 Task: Apply the theme  ""Tropic"".
Action: Mouse moved to (186, 68)
Screenshot: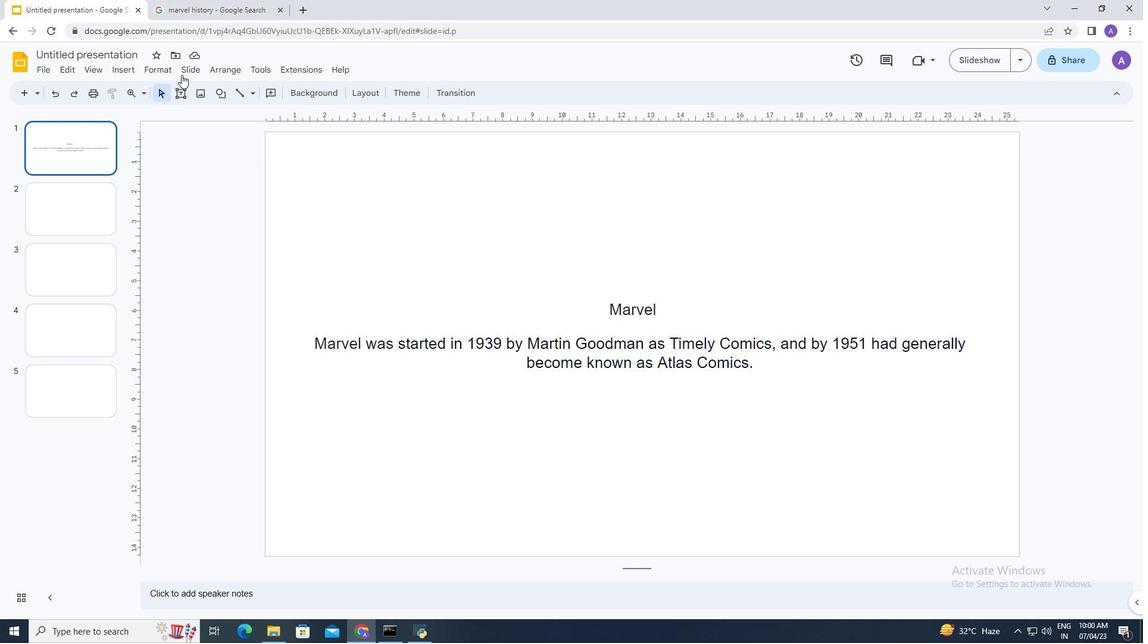 
Action: Mouse pressed left at (186, 68)
Screenshot: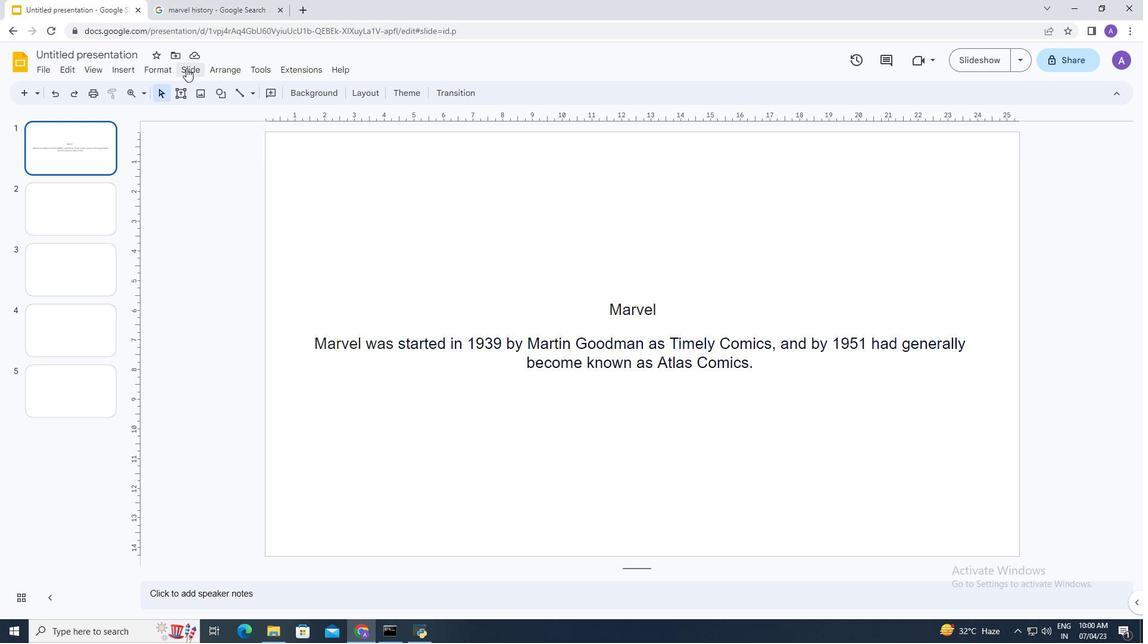 
Action: Mouse moved to (242, 282)
Screenshot: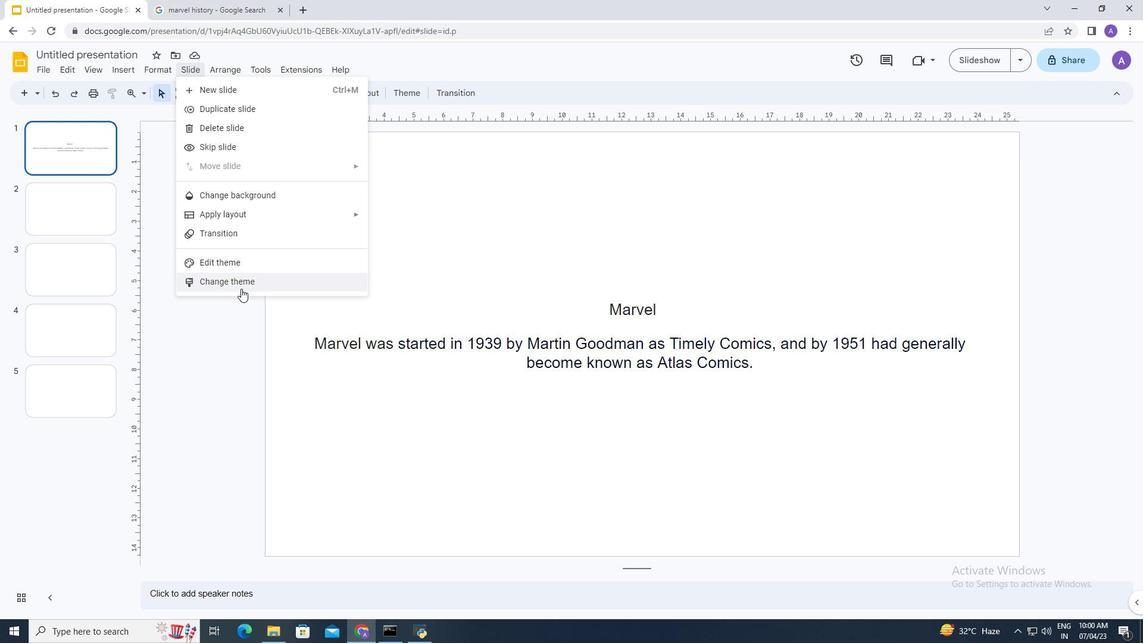 
Action: Mouse pressed left at (242, 282)
Screenshot: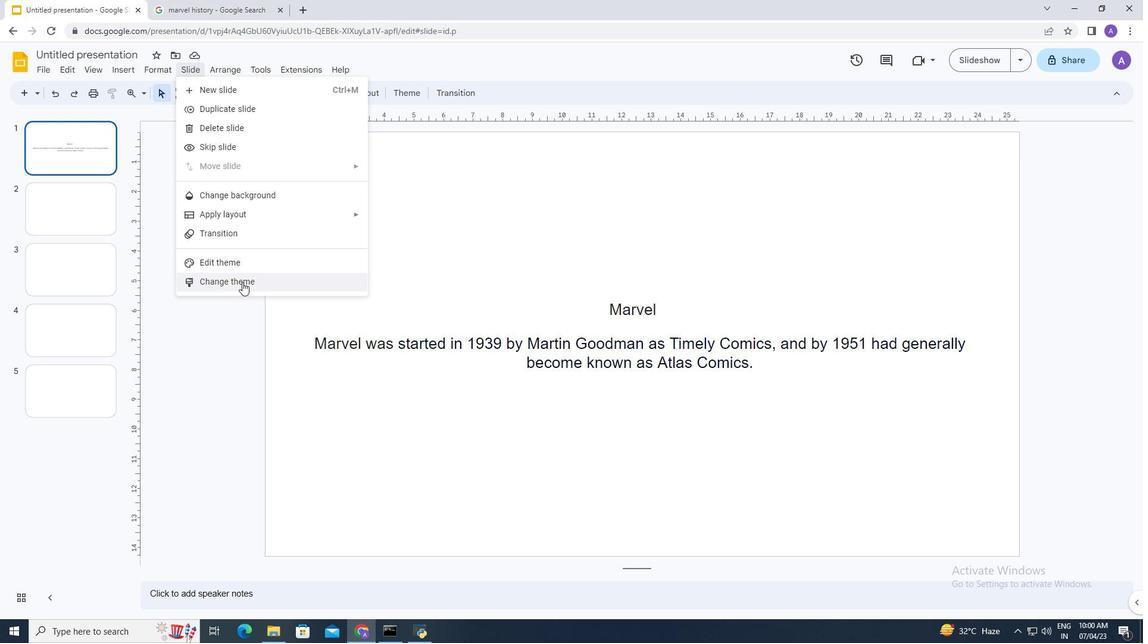 
Action: Mouse moved to (1018, 325)
Screenshot: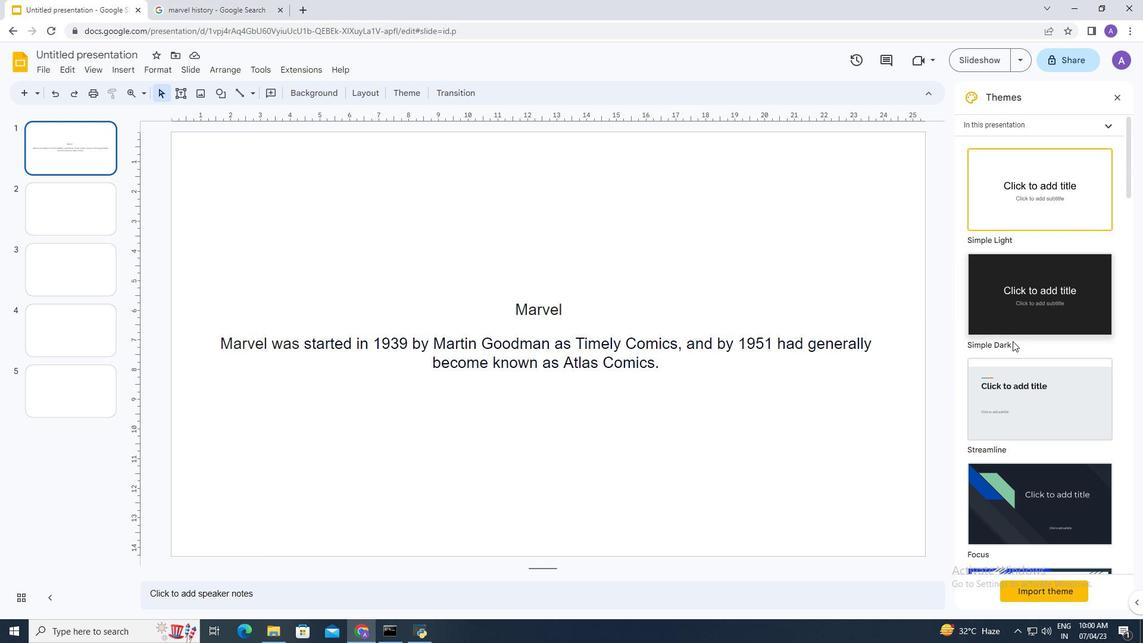 
Action: Mouse scrolled (1018, 325) with delta (0, 0)
Screenshot: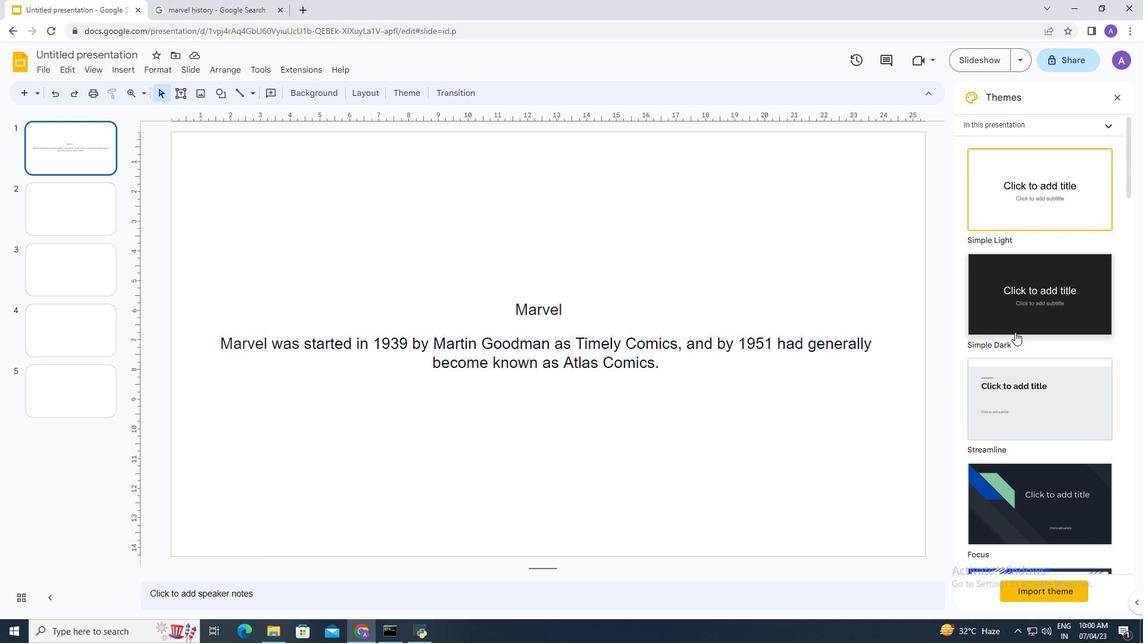 
Action: Mouse scrolled (1018, 325) with delta (0, 0)
Screenshot: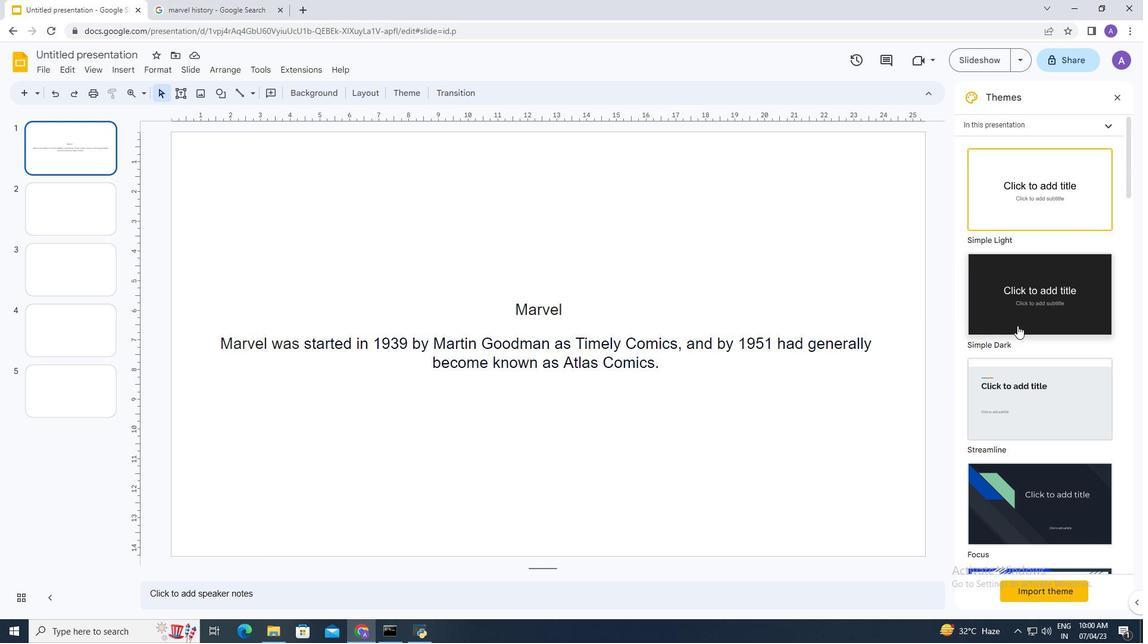 
Action: Mouse scrolled (1018, 325) with delta (0, 0)
Screenshot: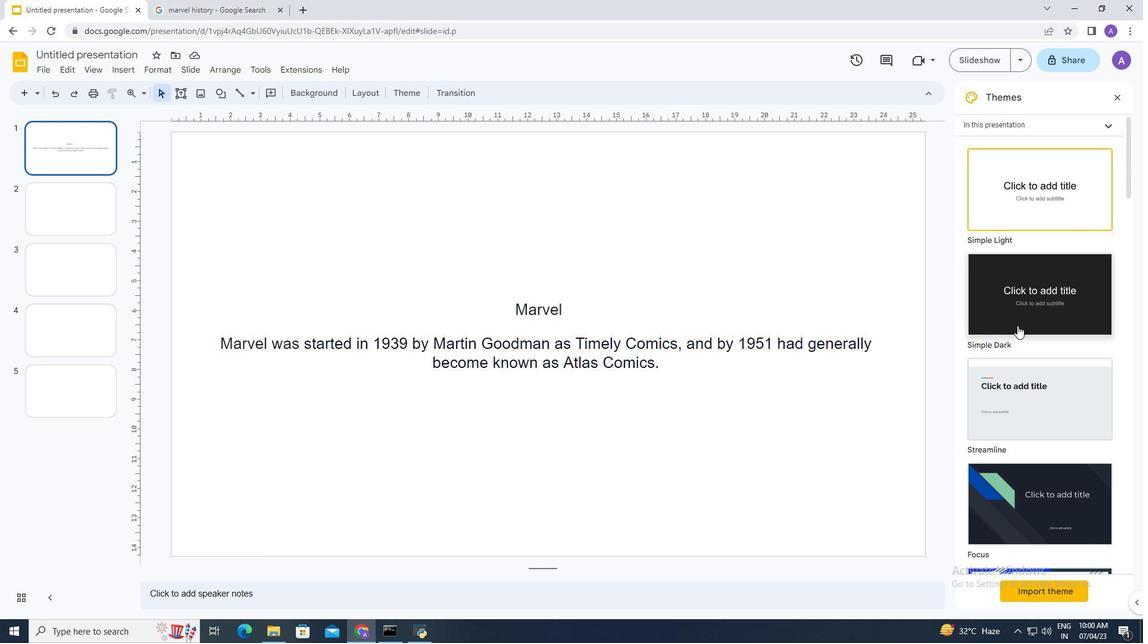 
Action: Mouse scrolled (1018, 325) with delta (0, 0)
Screenshot: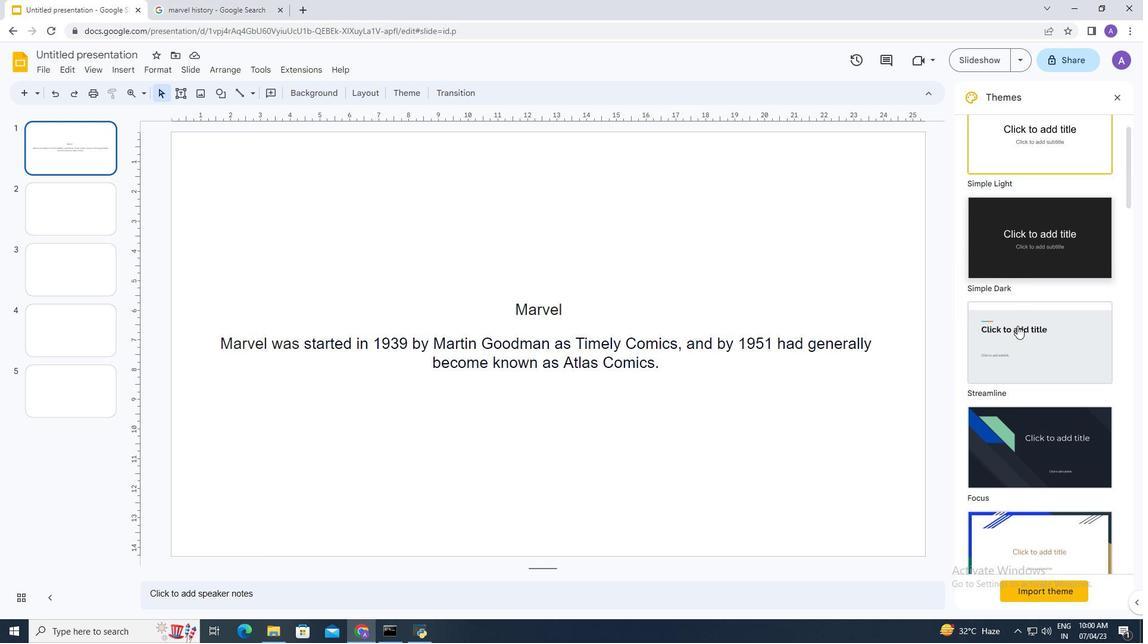 
Action: Mouse scrolled (1018, 325) with delta (0, 0)
Screenshot: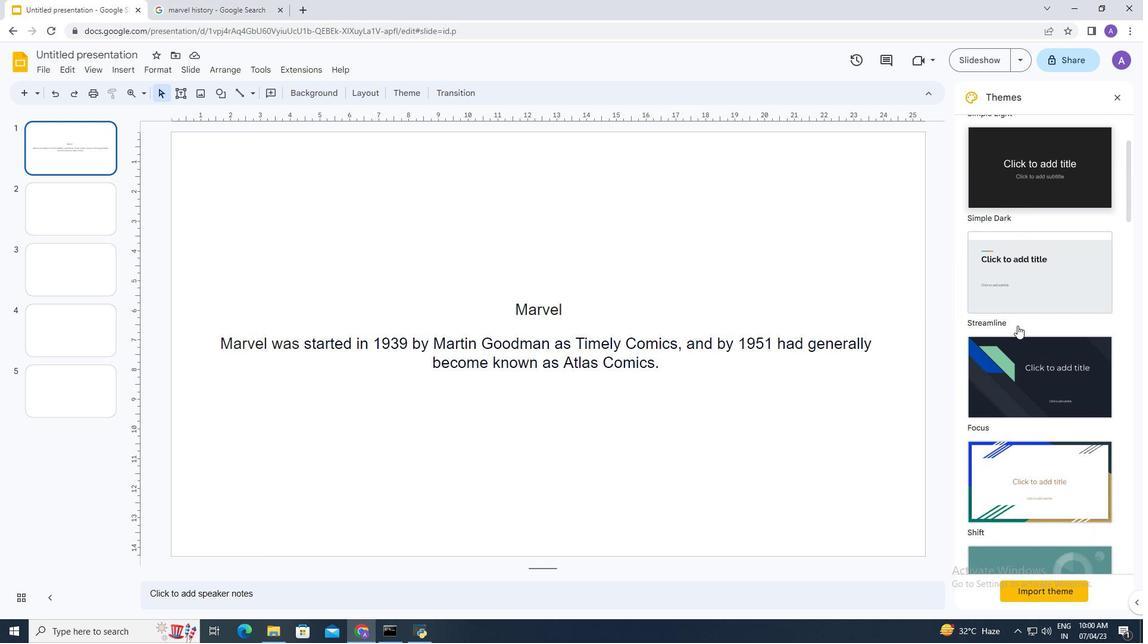 
Action: Mouse scrolled (1018, 325) with delta (0, 0)
Screenshot: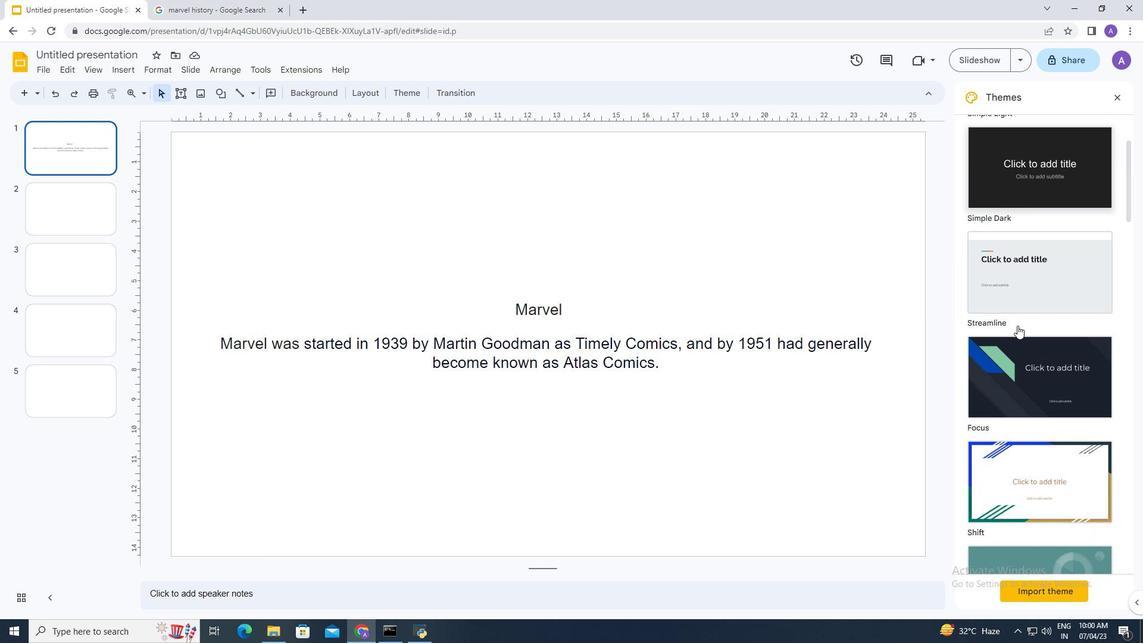 
Action: Mouse scrolled (1018, 325) with delta (0, 0)
Screenshot: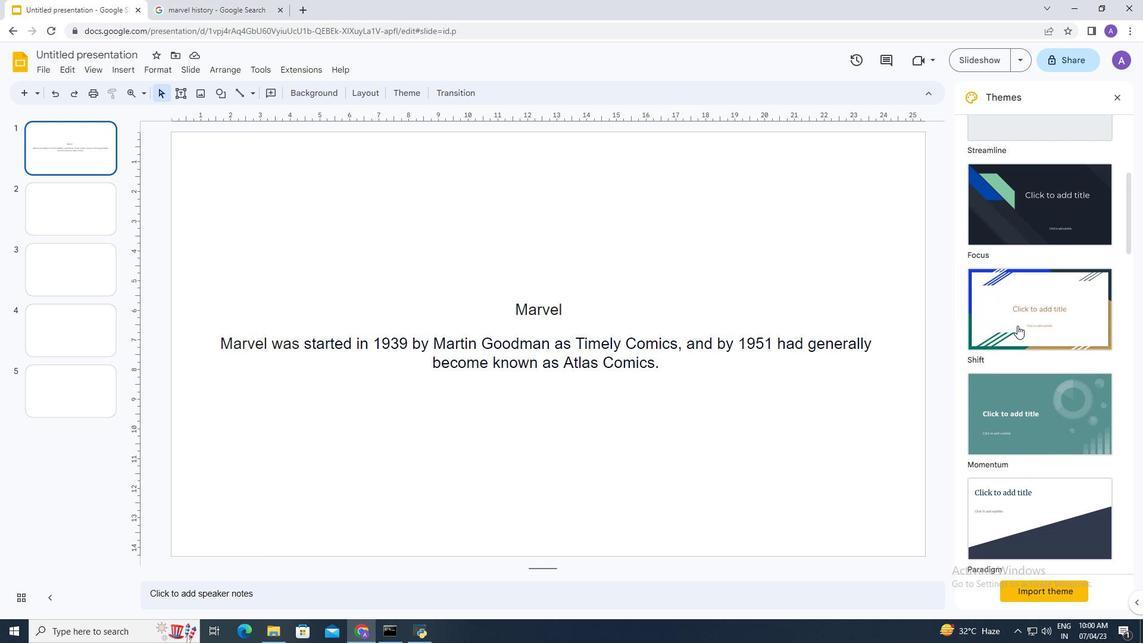 
Action: Mouse scrolled (1018, 325) with delta (0, 0)
Screenshot: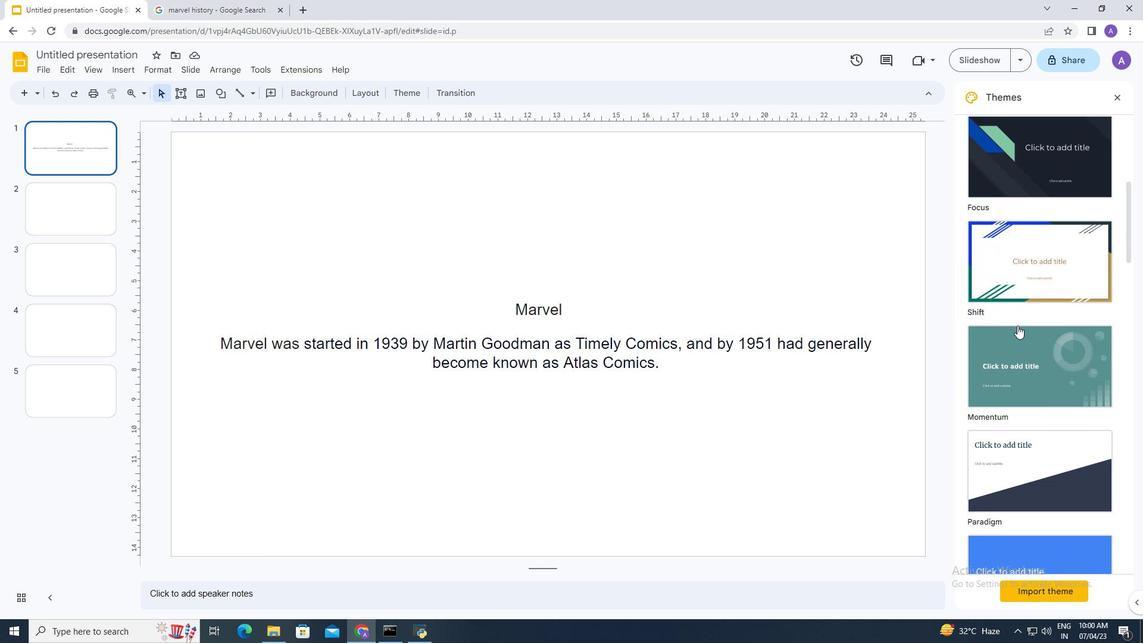 
Action: Mouse scrolled (1018, 325) with delta (0, 0)
Screenshot: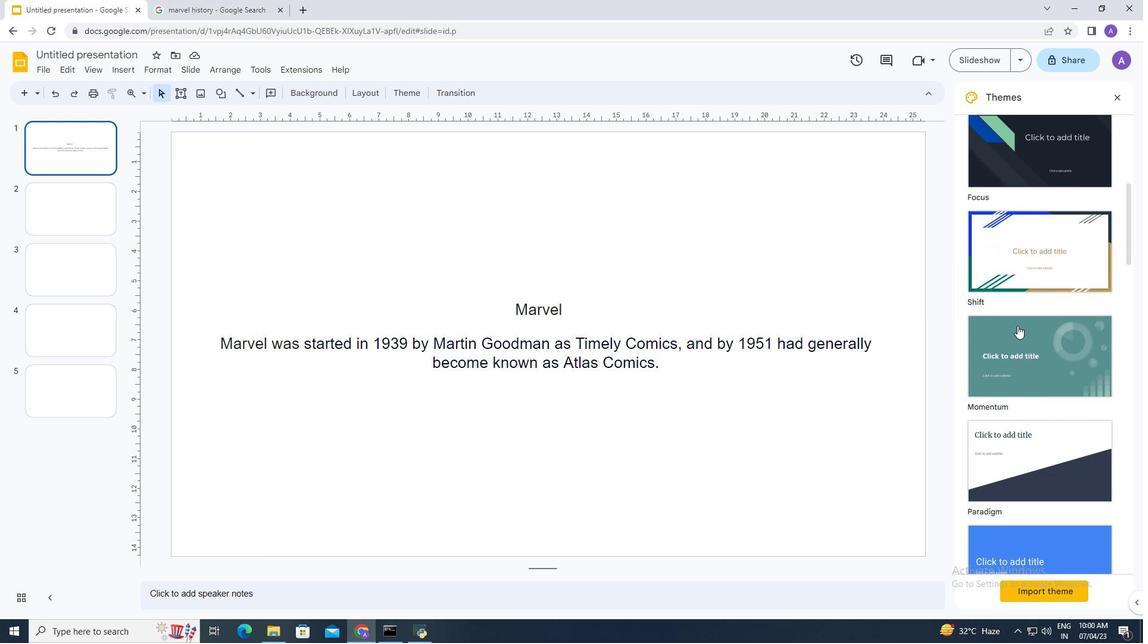
Action: Mouse scrolled (1018, 325) with delta (0, 0)
Screenshot: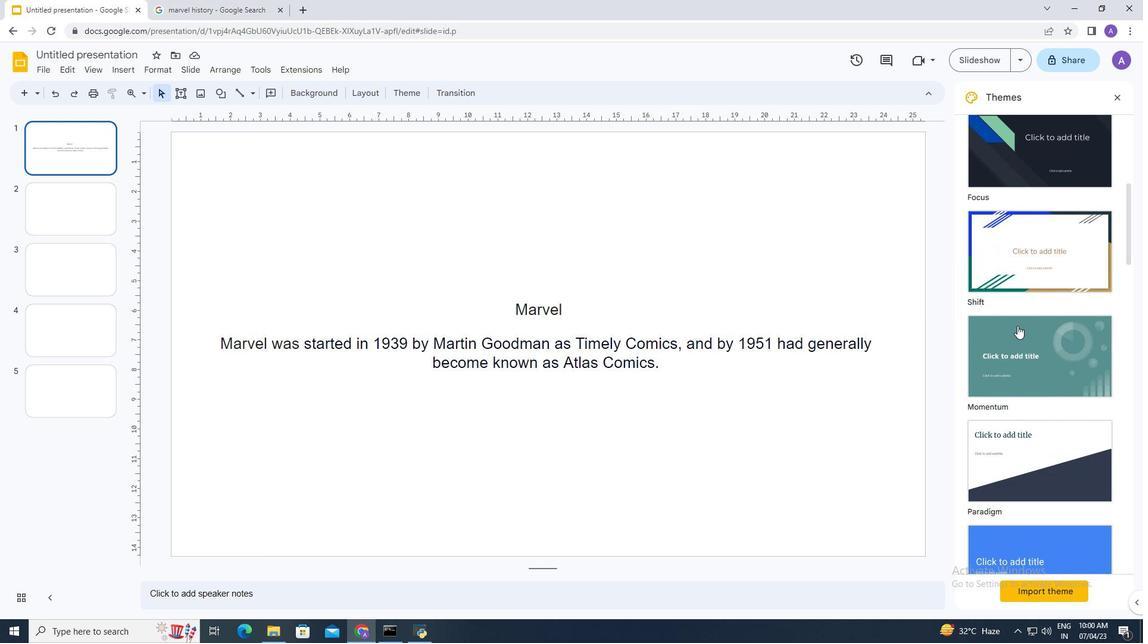 
Action: Mouse scrolled (1018, 325) with delta (0, 0)
Screenshot: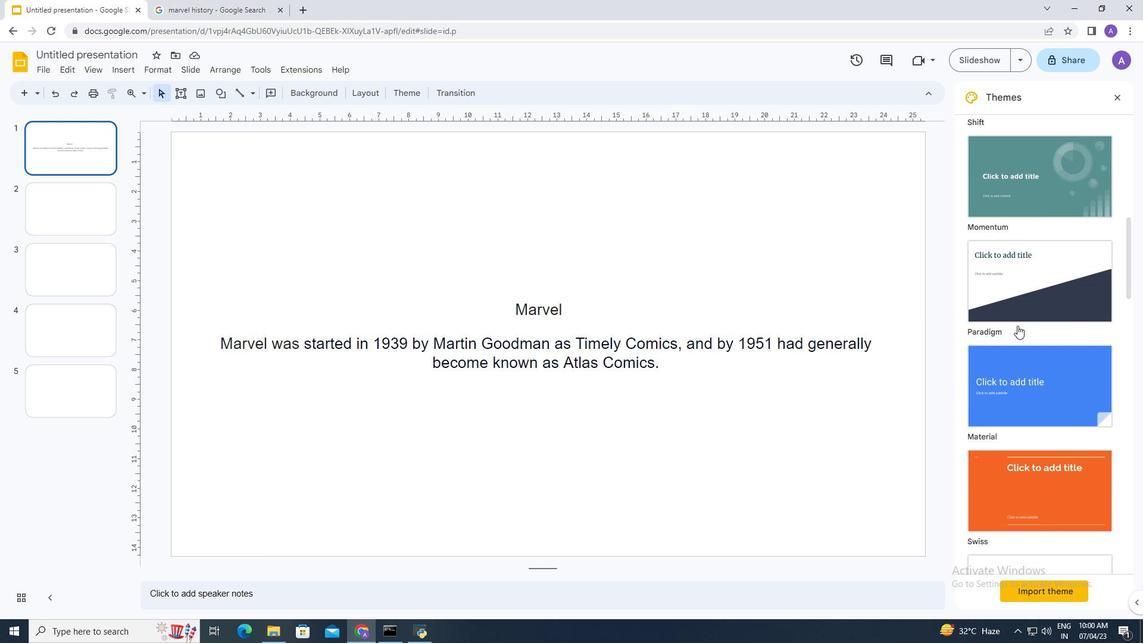 
Action: Mouse scrolled (1018, 325) with delta (0, 0)
Screenshot: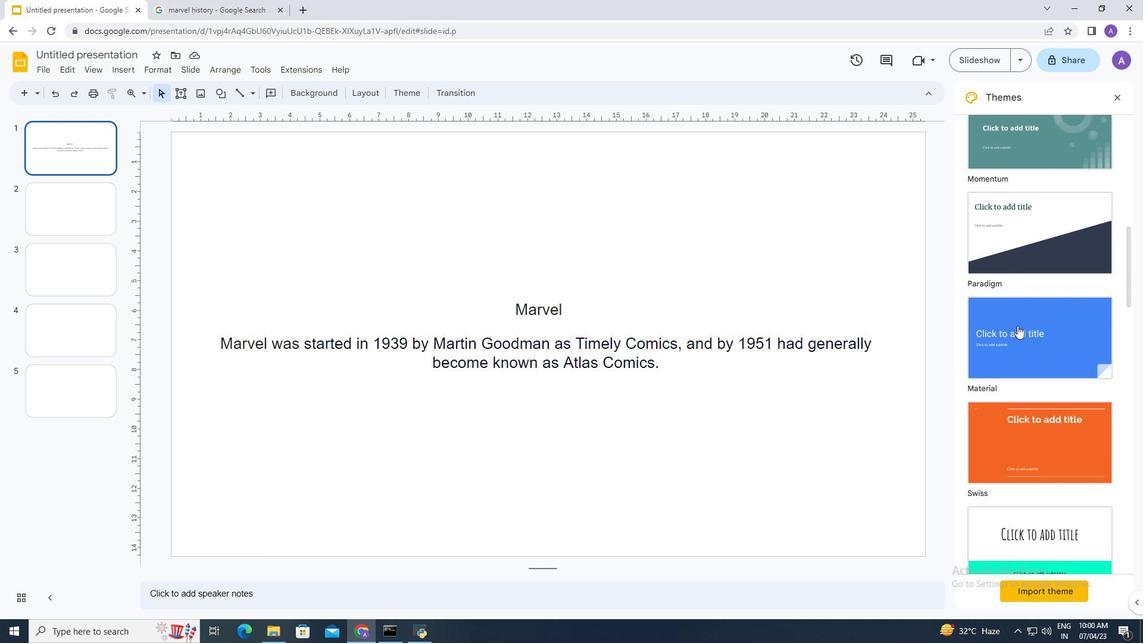 
Action: Mouse scrolled (1018, 325) with delta (0, 0)
Screenshot: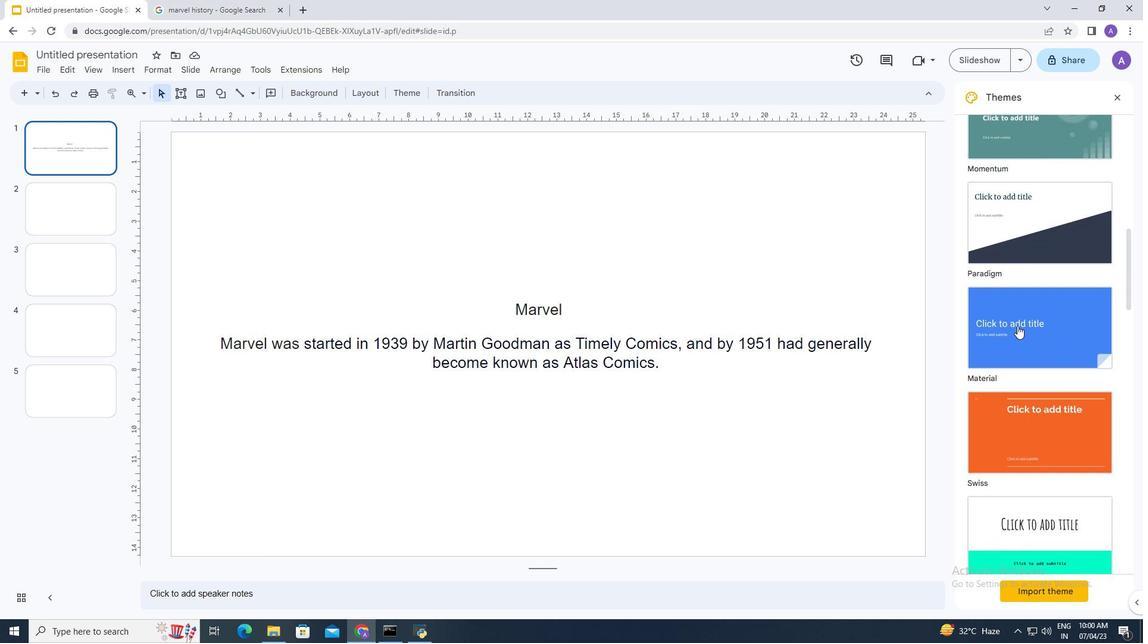 
Action: Mouse scrolled (1018, 325) with delta (0, 0)
Screenshot: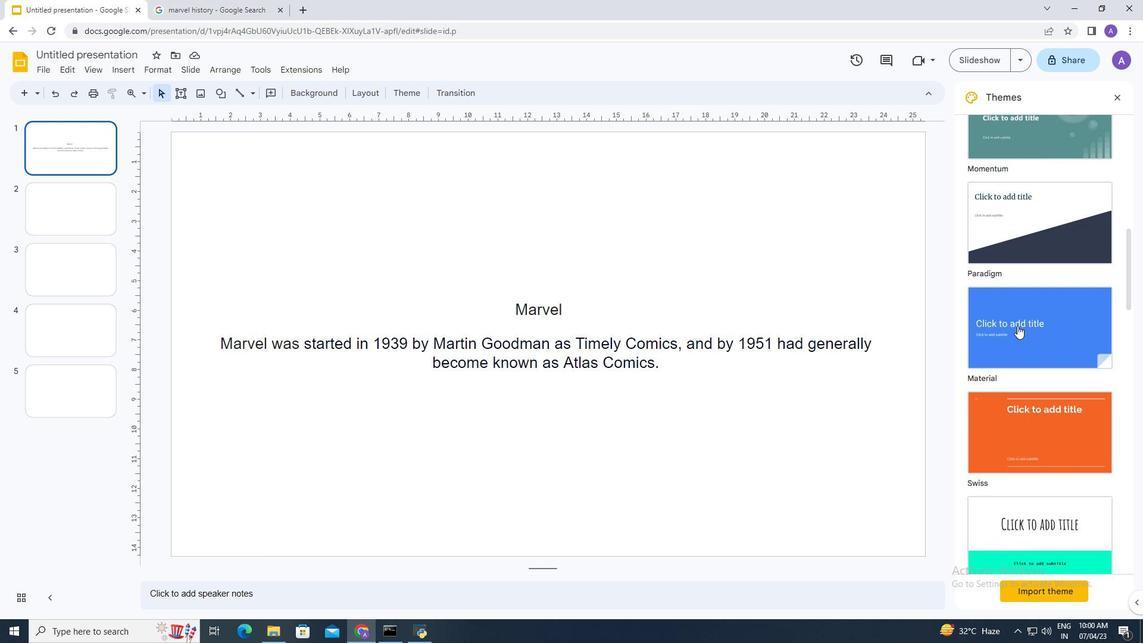 
Action: Mouse scrolled (1018, 325) with delta (0, 0)
Screenshot: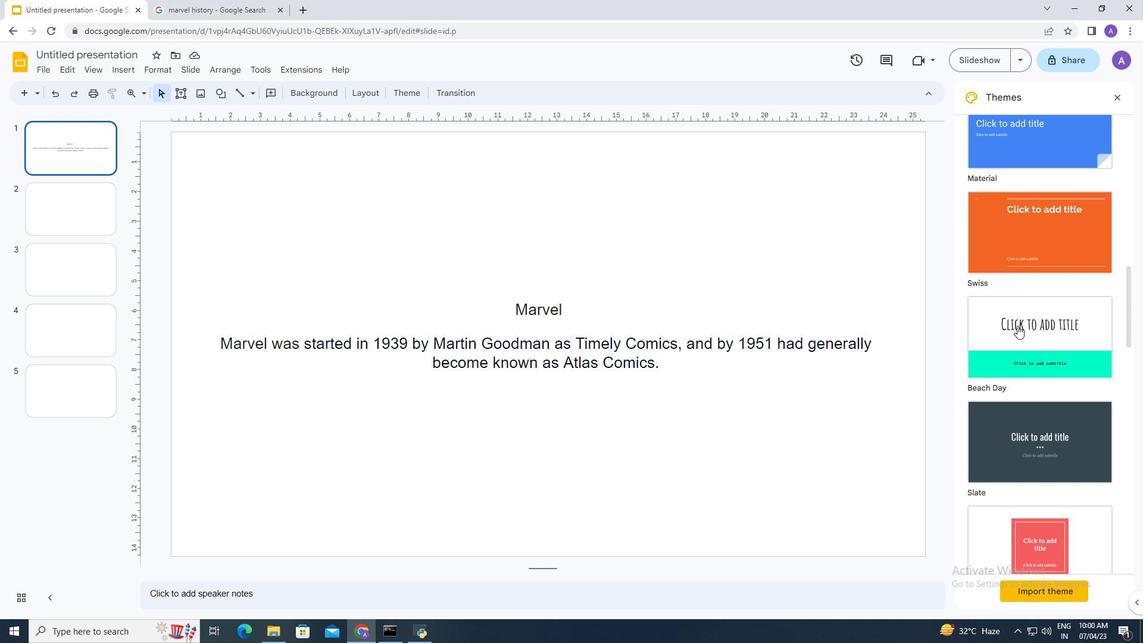 
Action: Mouse scrolled (1018, 325) with delta (0, 0)
Screenshot: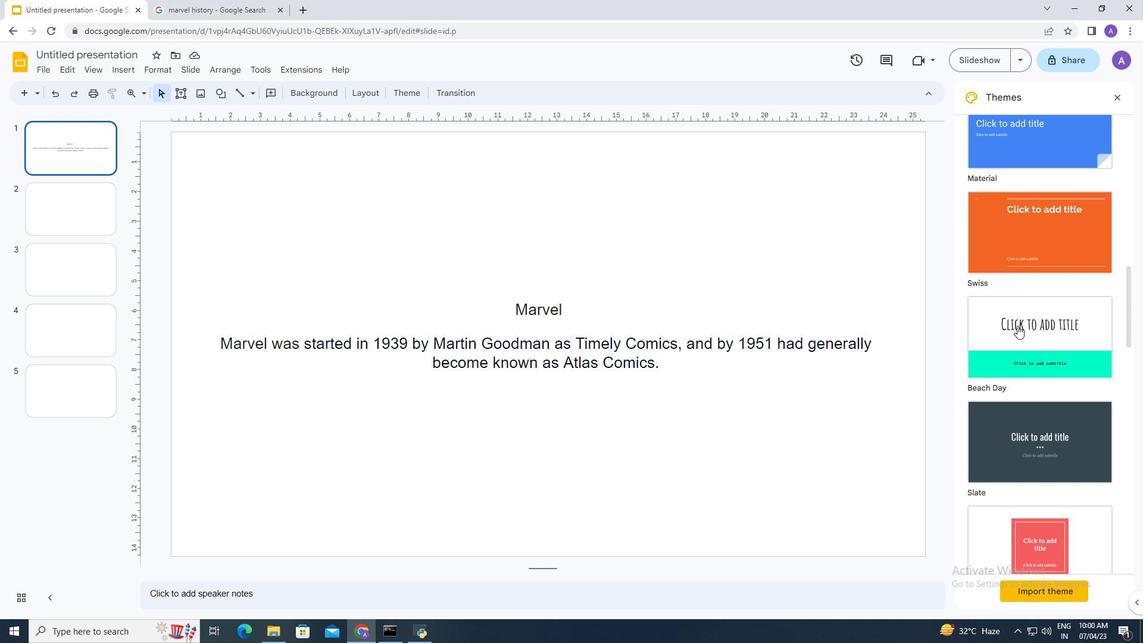 
Action: Mouse scrolled (1018, 325) with delta (0, 0)
Screenshot: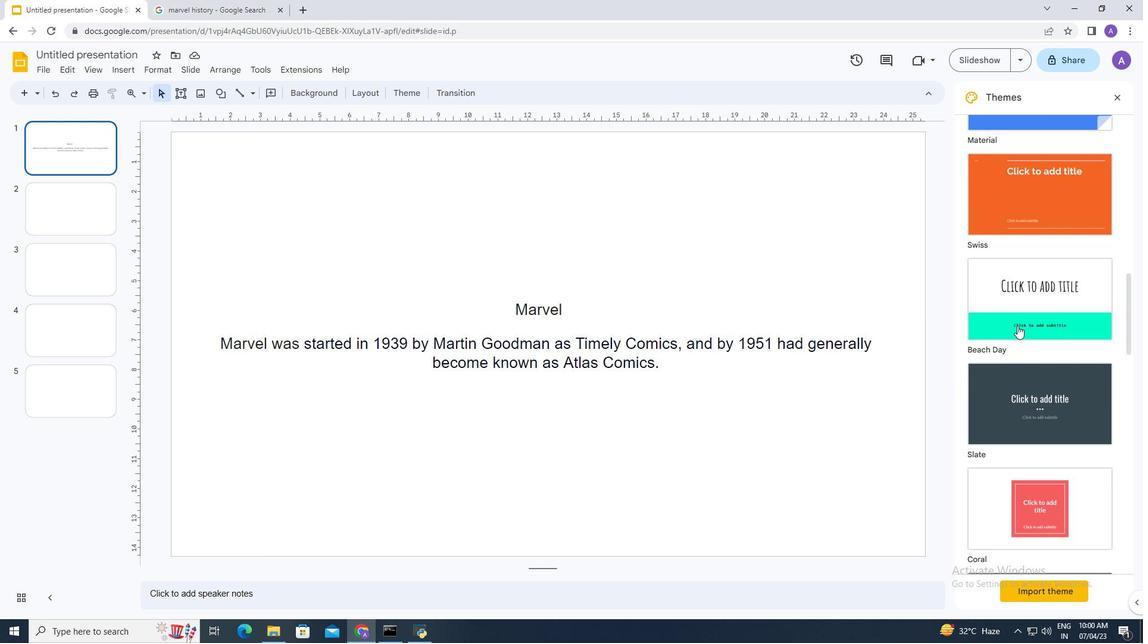 
Action: Mouse scrolled (1018, 325) with delta (0, 0)
Screenshot: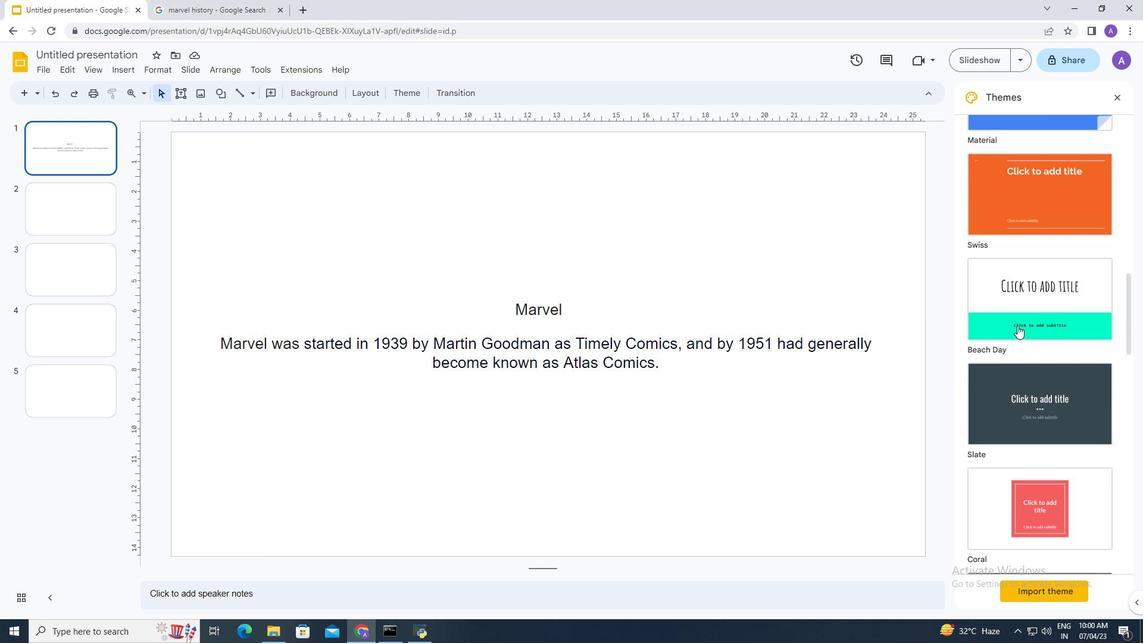 
Action: Mouse scrolled (1018, 325) with delta (0, 0)
Screenshot: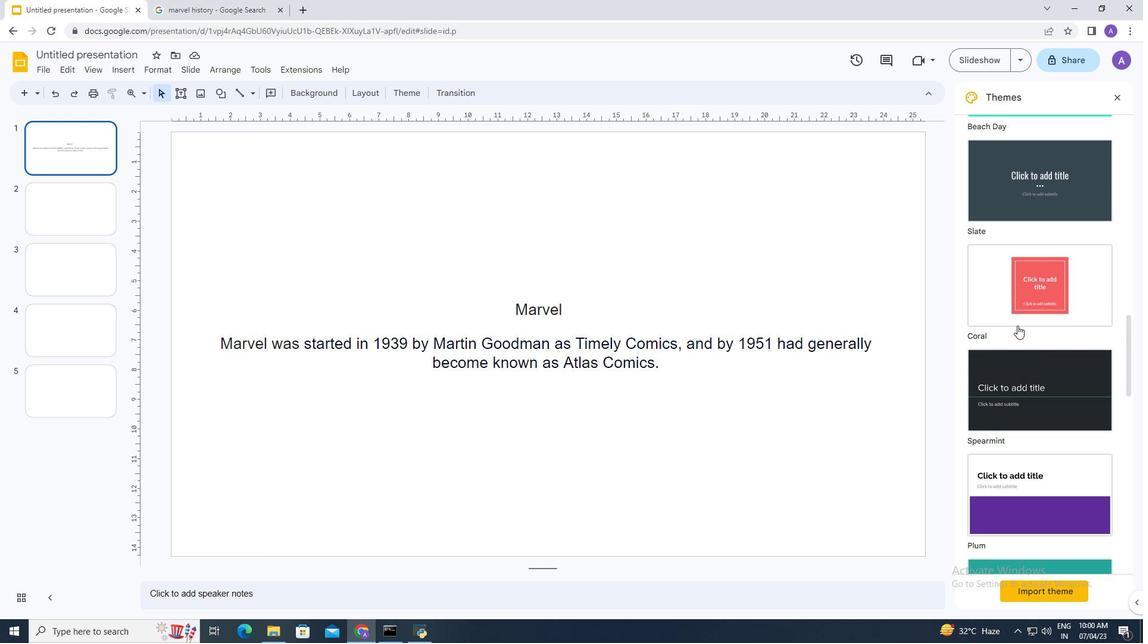 
Action: Mouse scrolled (1018, 325) with delta (0, 0)
Screenshot: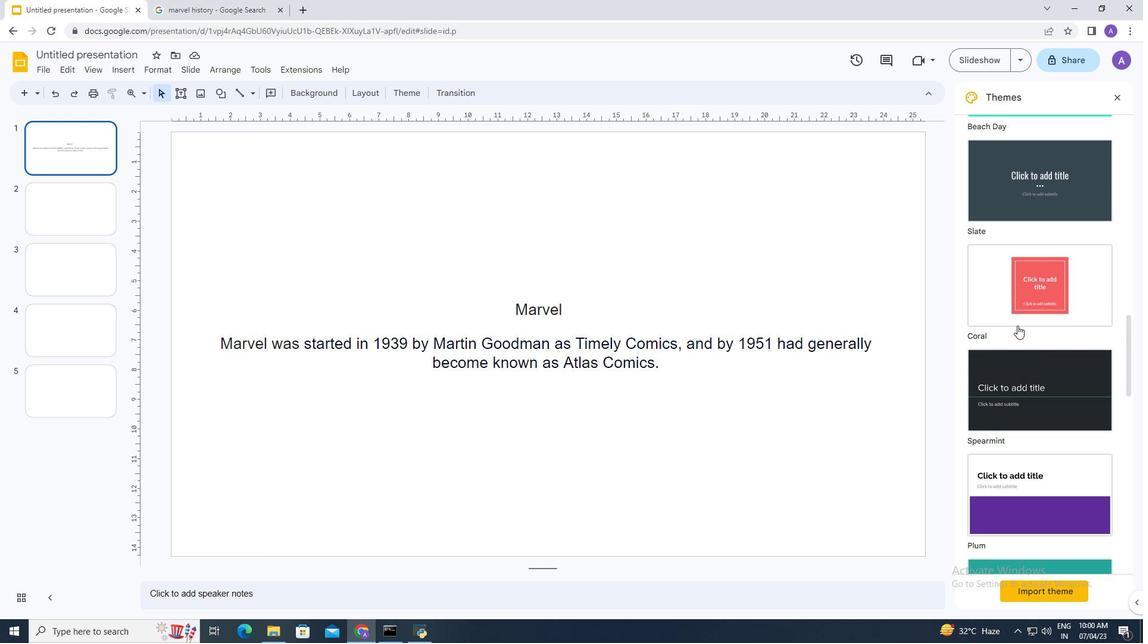 
Action: Mouse scrolled (1018, 325) with delta (0, 0)
Screenshot: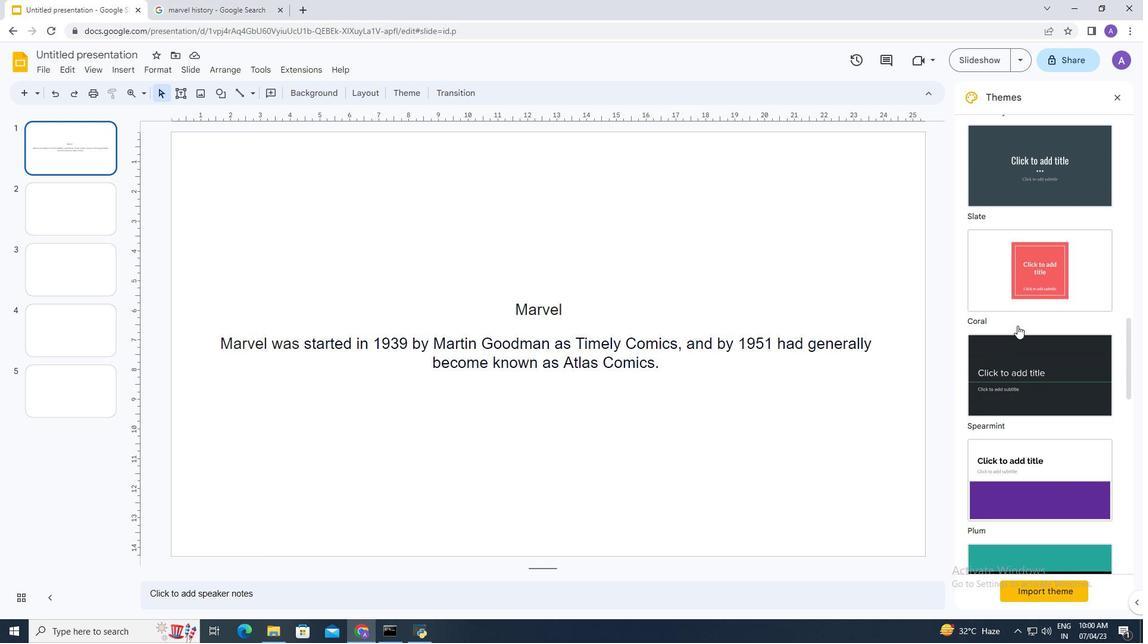 
Action: Mouse scrolled (1018, 325) with delta (0, 0)
Screenshot: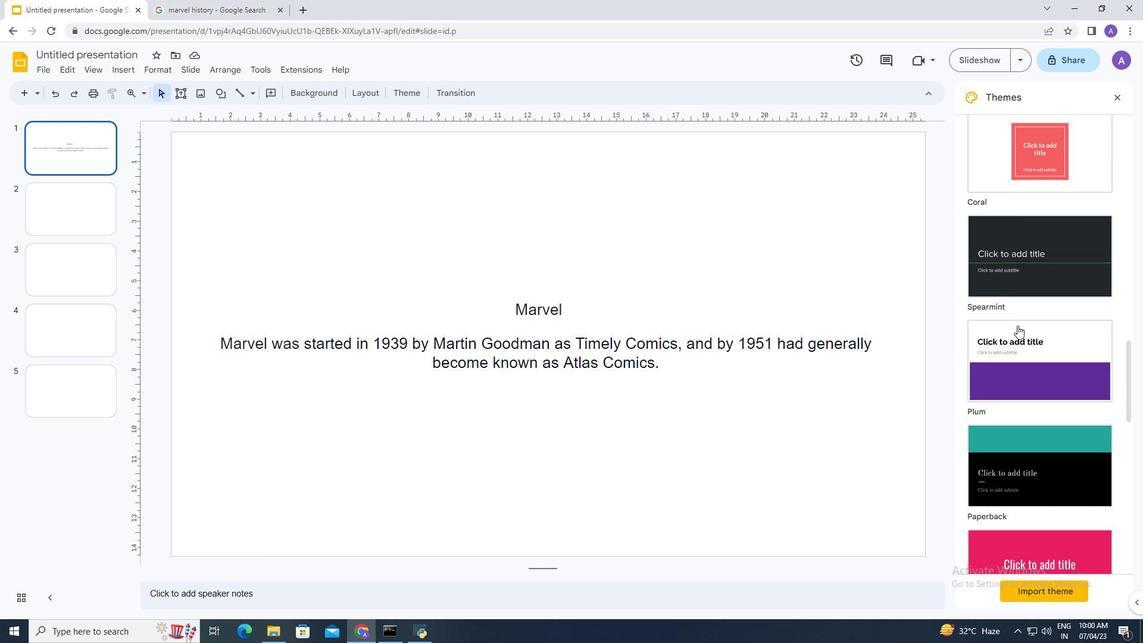 
Action: Mouse scrolled (1018, 325) with delta (0, 0)
Screenshot: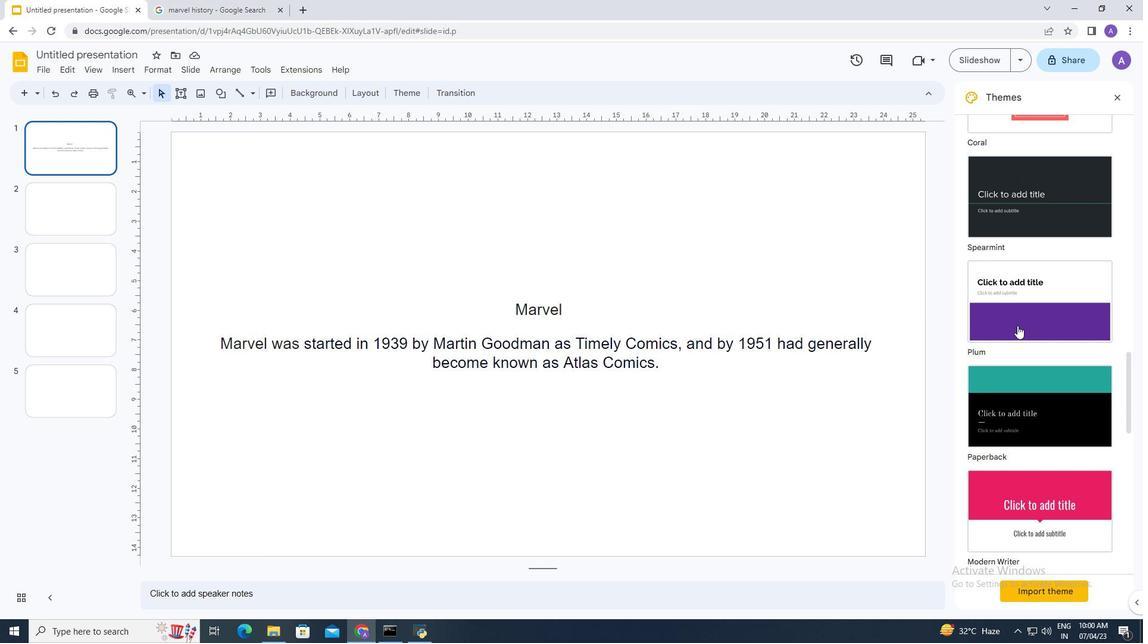 
Action: Mouse scrolled (1018, 325) with delta (0, 0)
Screenshot: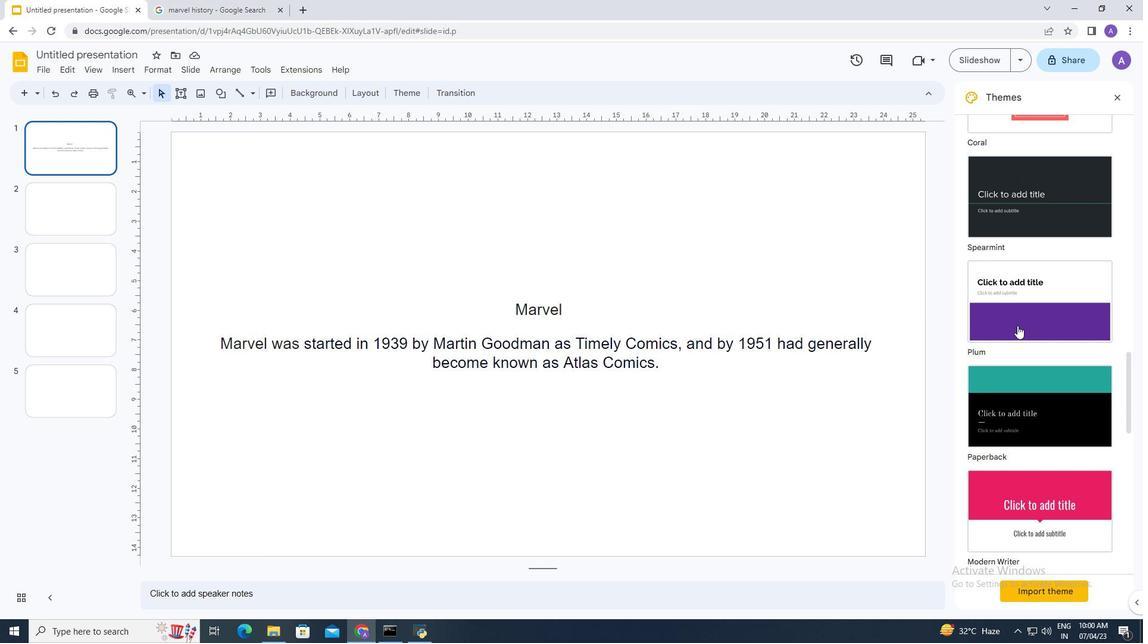 
Action: Mouse scrolled (1018, 325) with delta (0, 0)
Screenshot: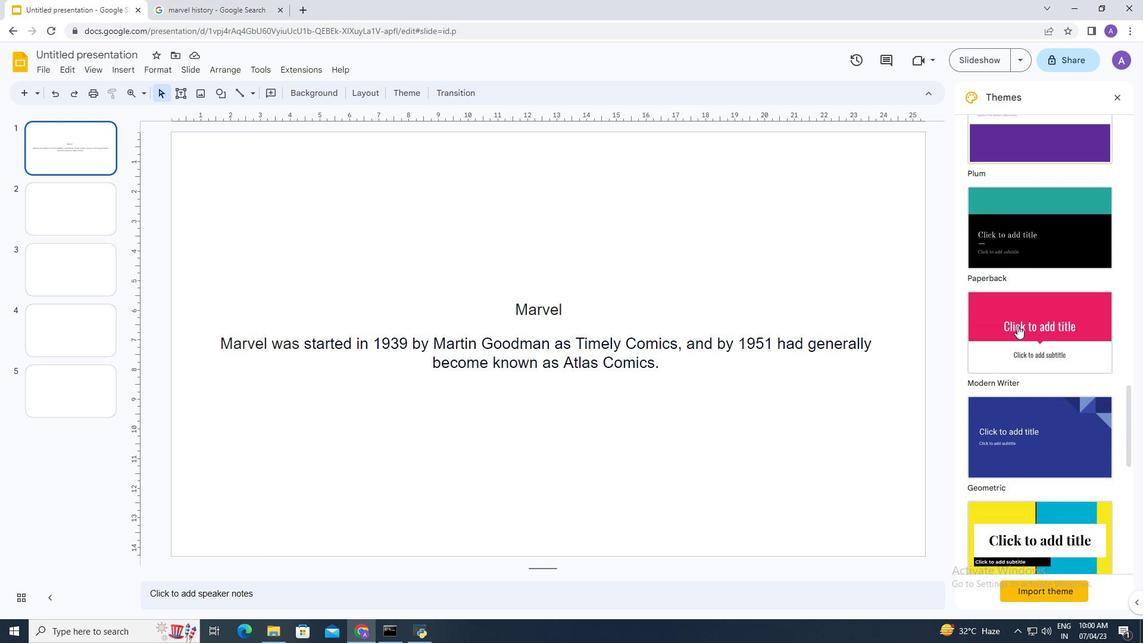 
Action: Mouse scrolled (1018, 325) with delta (0, 0)
Screenshot: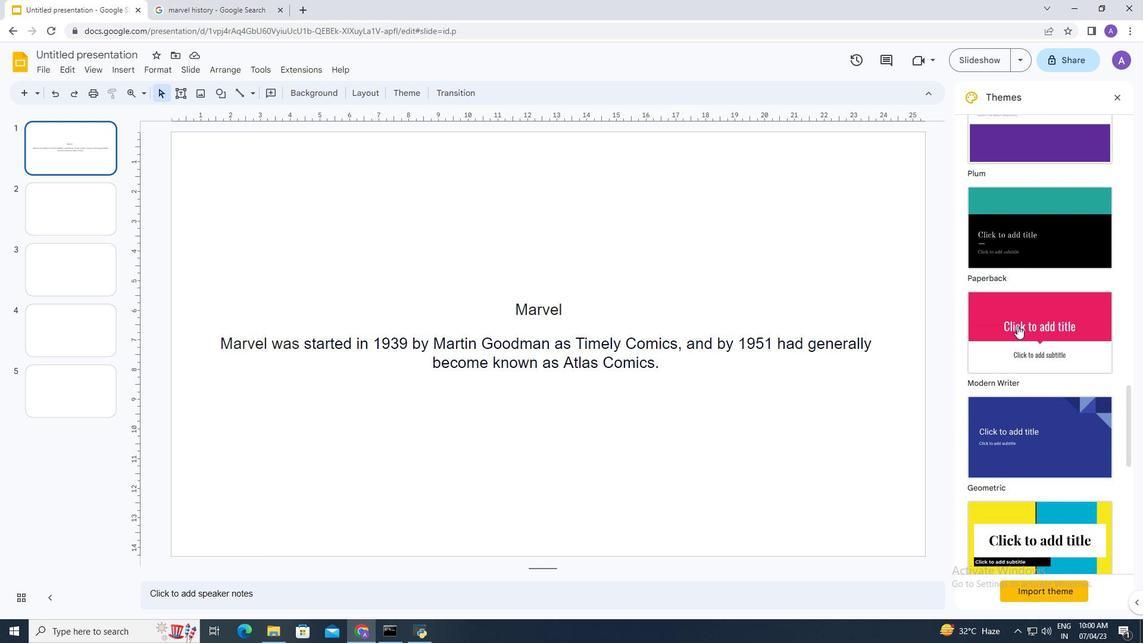
Action: Mouse scrolled (1018, 325) with delta (0, 0)
Screenshot: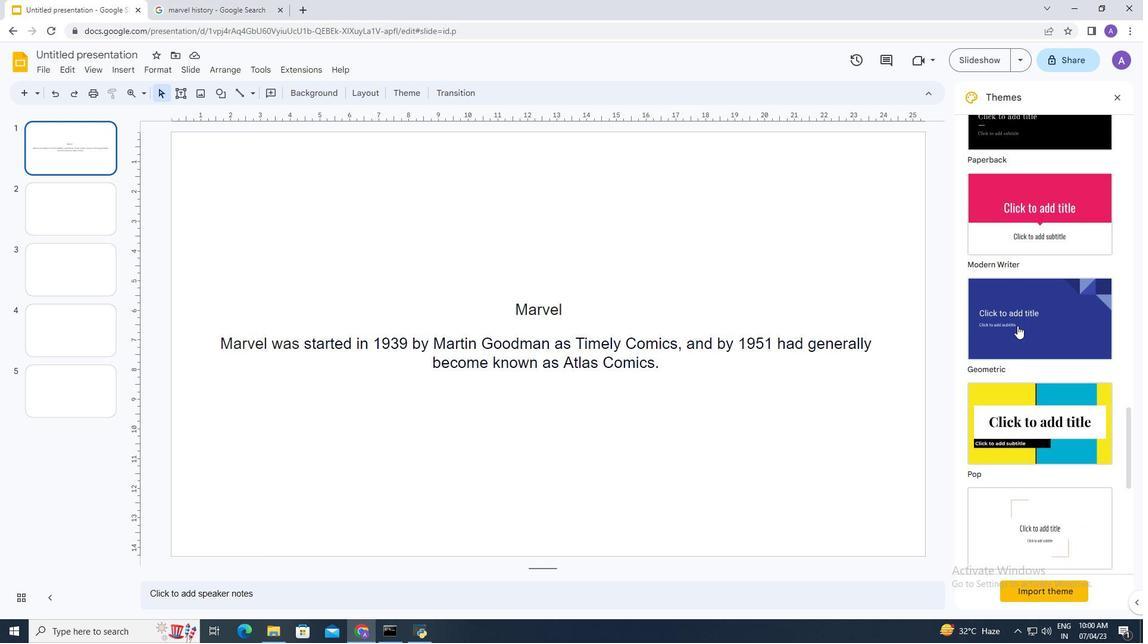 
Action: Mouse scrolled (1018, 325) with delta (0, 0)
Screenshot: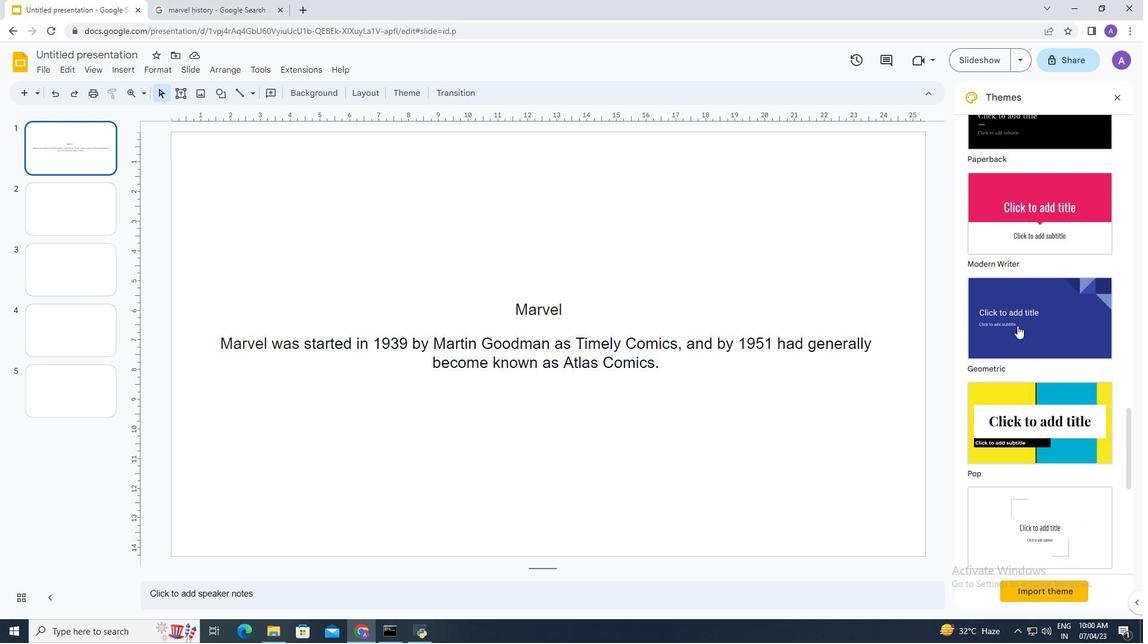 
Action: Mouse scrolled (1018, 325) with delta (0, 0)
Screenshot: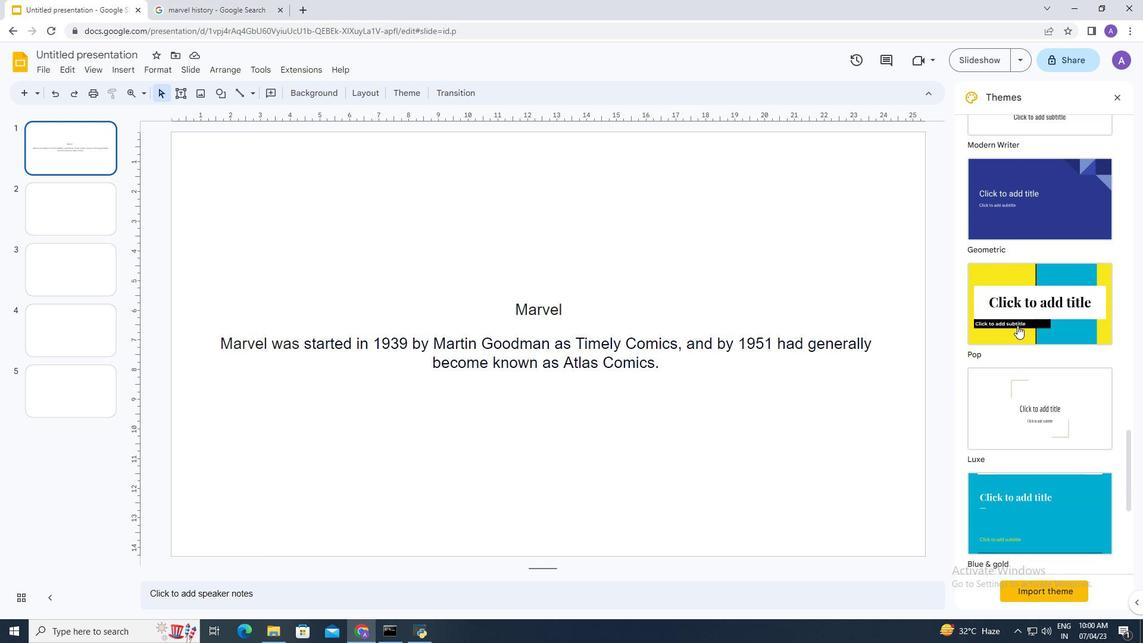
Action: Mouse scrolled (1018, 325) with delta (0, 0)
Screenshot: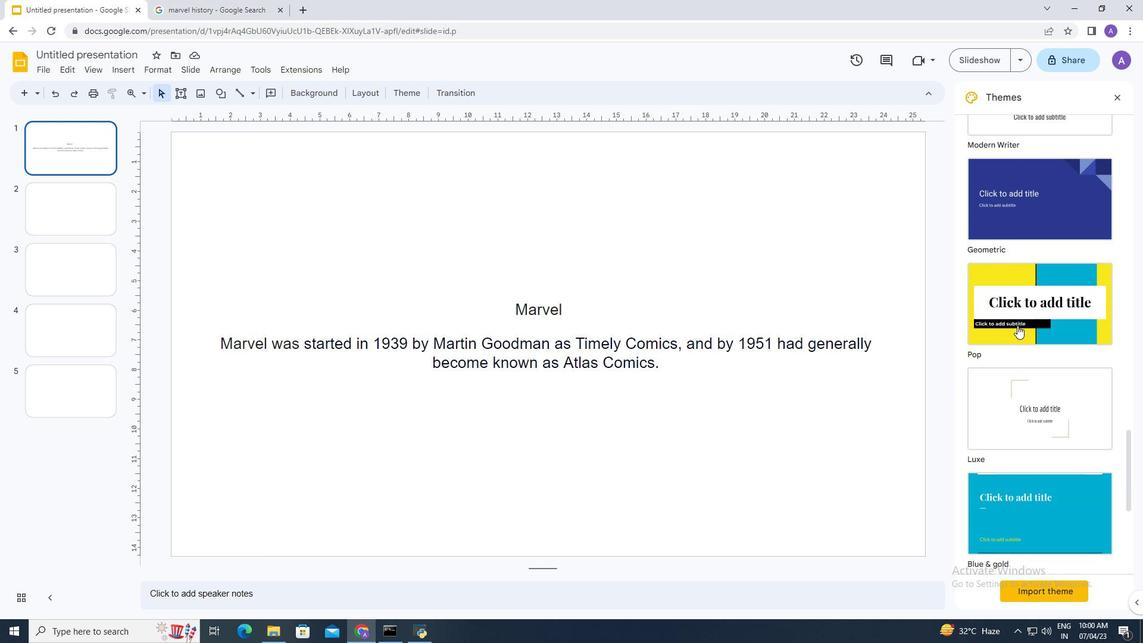 
Action: Mouse scrolled (1018, 325) with delta (0, 0)
Screenshot: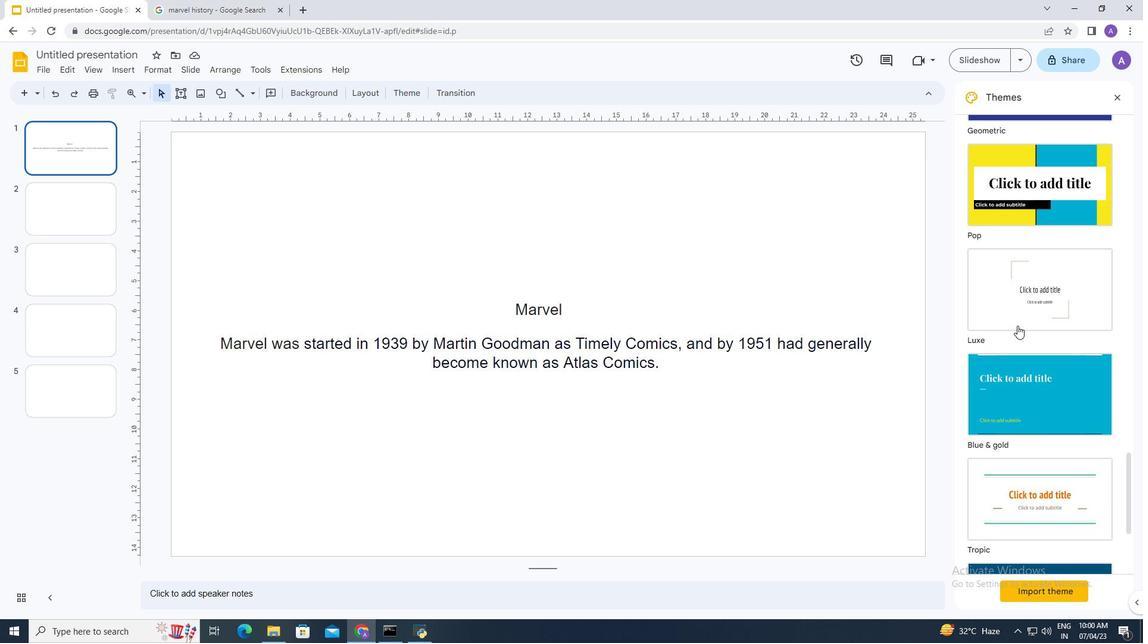 
Action: Mouse scrolled (1018, 325) with delta (0, 0)
Screenshot: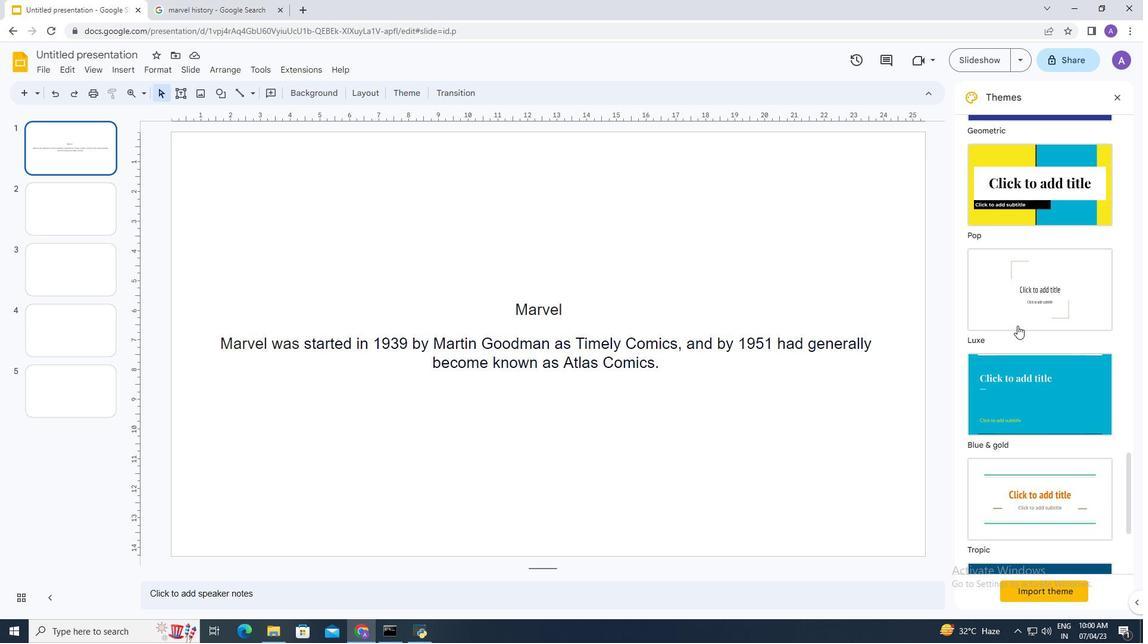 
Action: Mouse scrolled (1018, 325) with delta (0, 0)
Screenshot: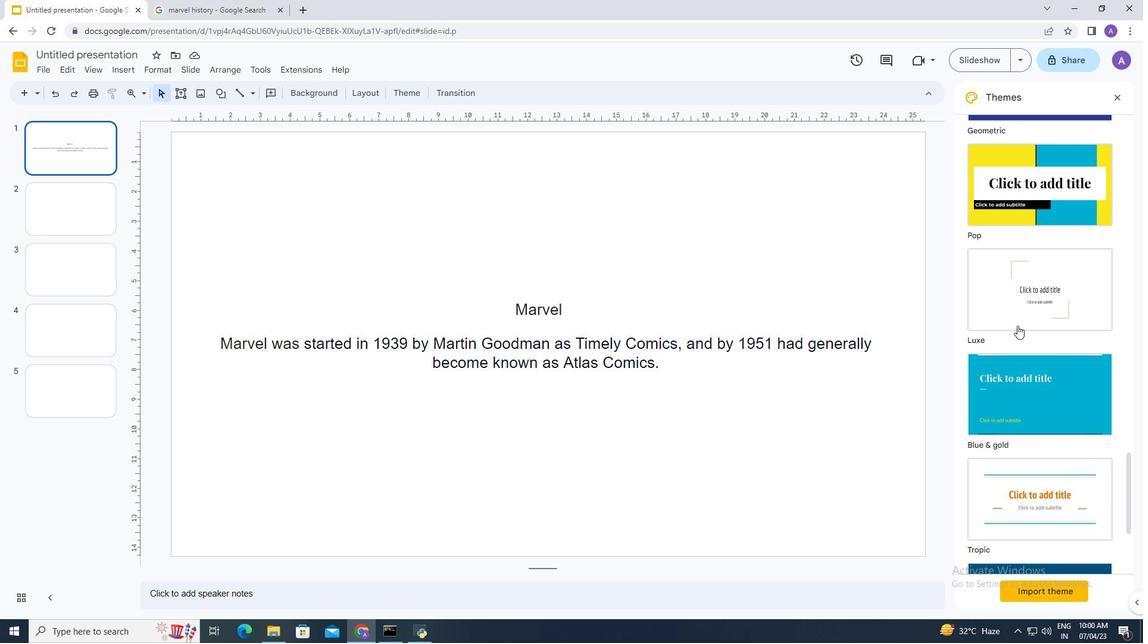 
Action: Mouse pressed left at (1018, 325)
Screenshot: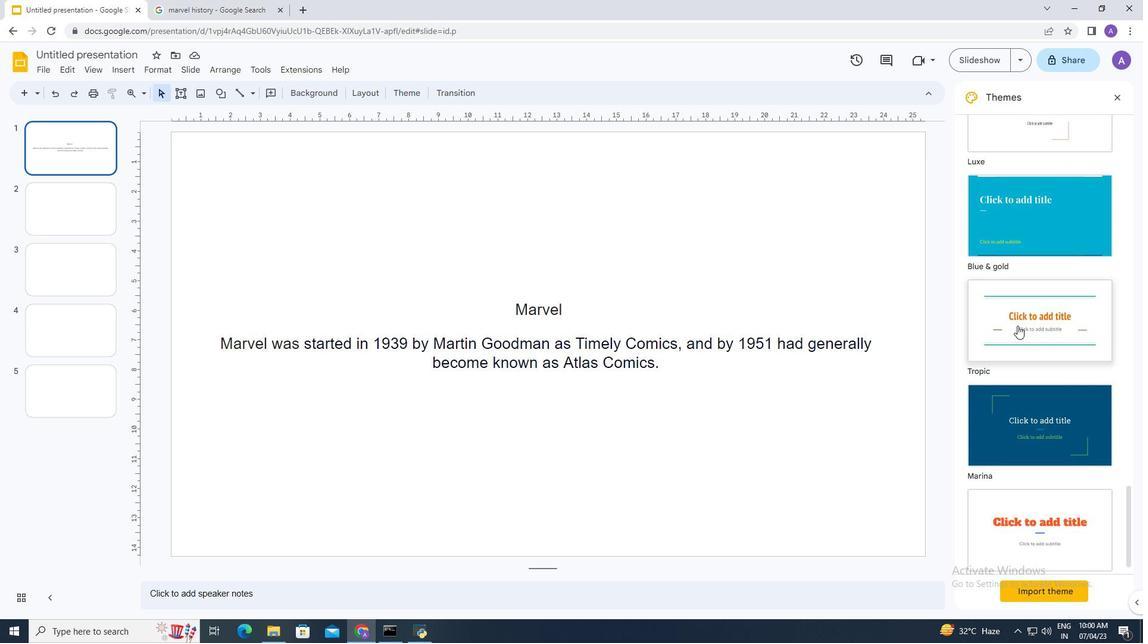 
Action: Mouse moved to (570, 242)
Screenshot: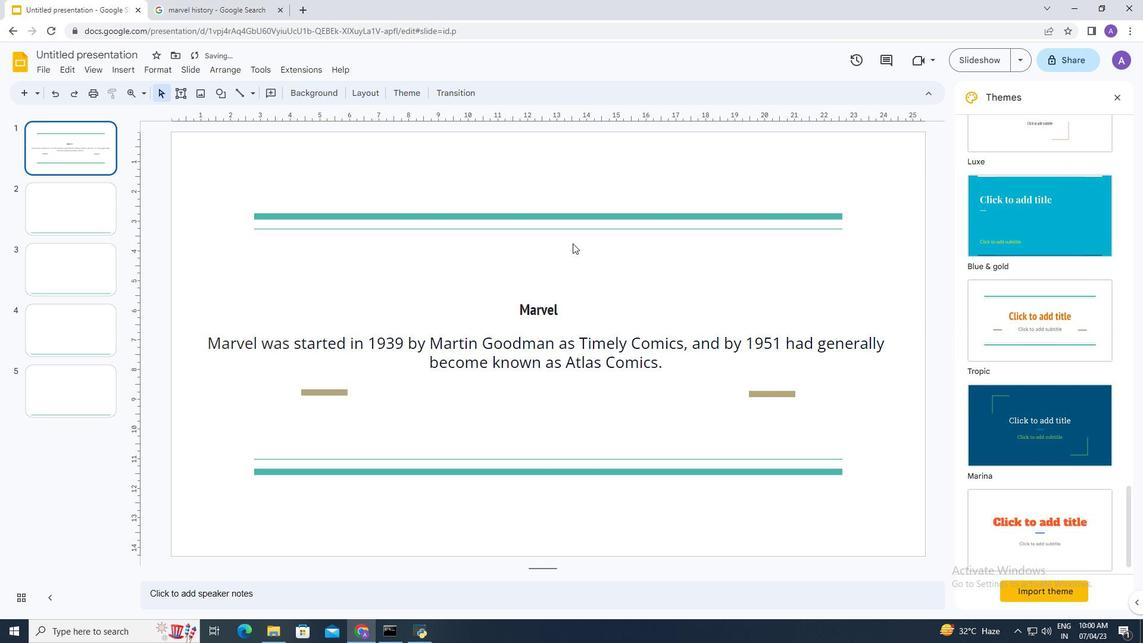 
